 Task: Create an event for the social media marketing session.
Action: Mouse moved to (83, 248)
Screenshot: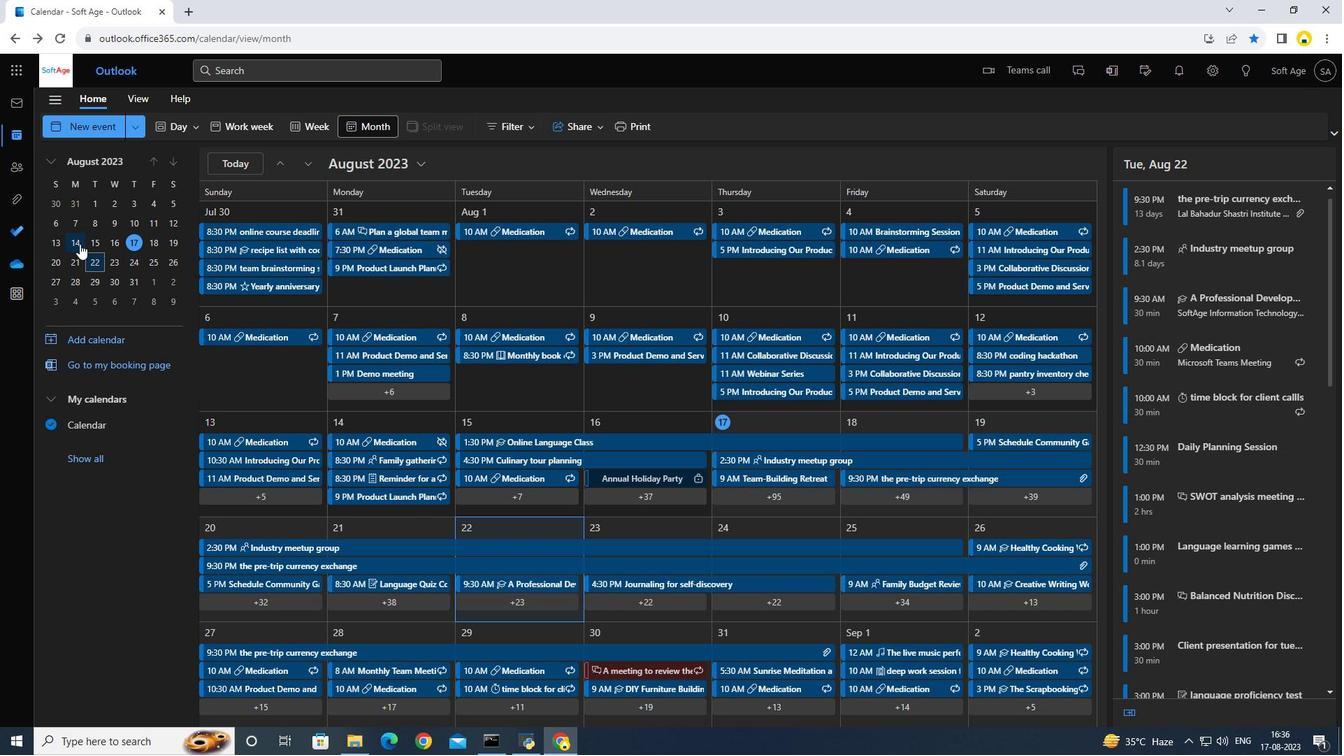 
Action: Mouse pressed left at (83, 248)
Screenshot: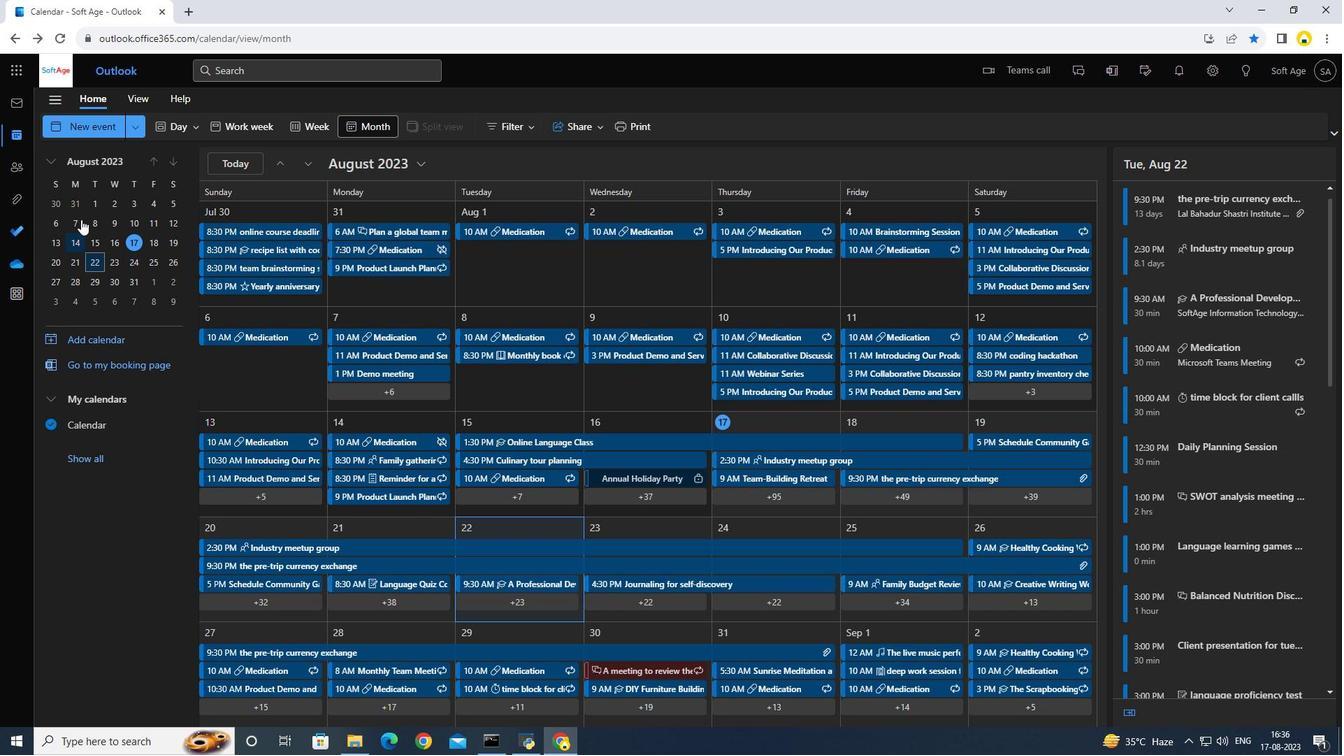 
Action: Mouse moved to (110, 134)
Screenshot: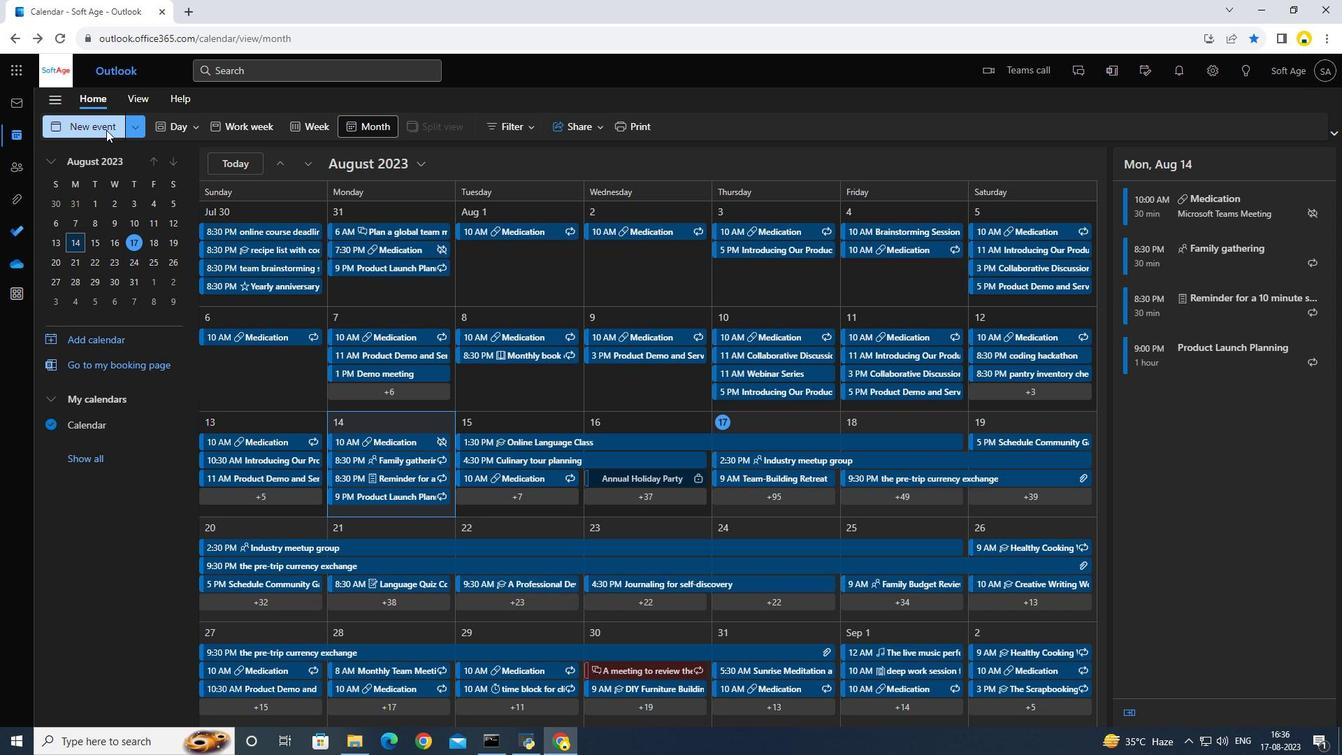 
Action: Mouse pressed left at (110, 134)
Screenshot: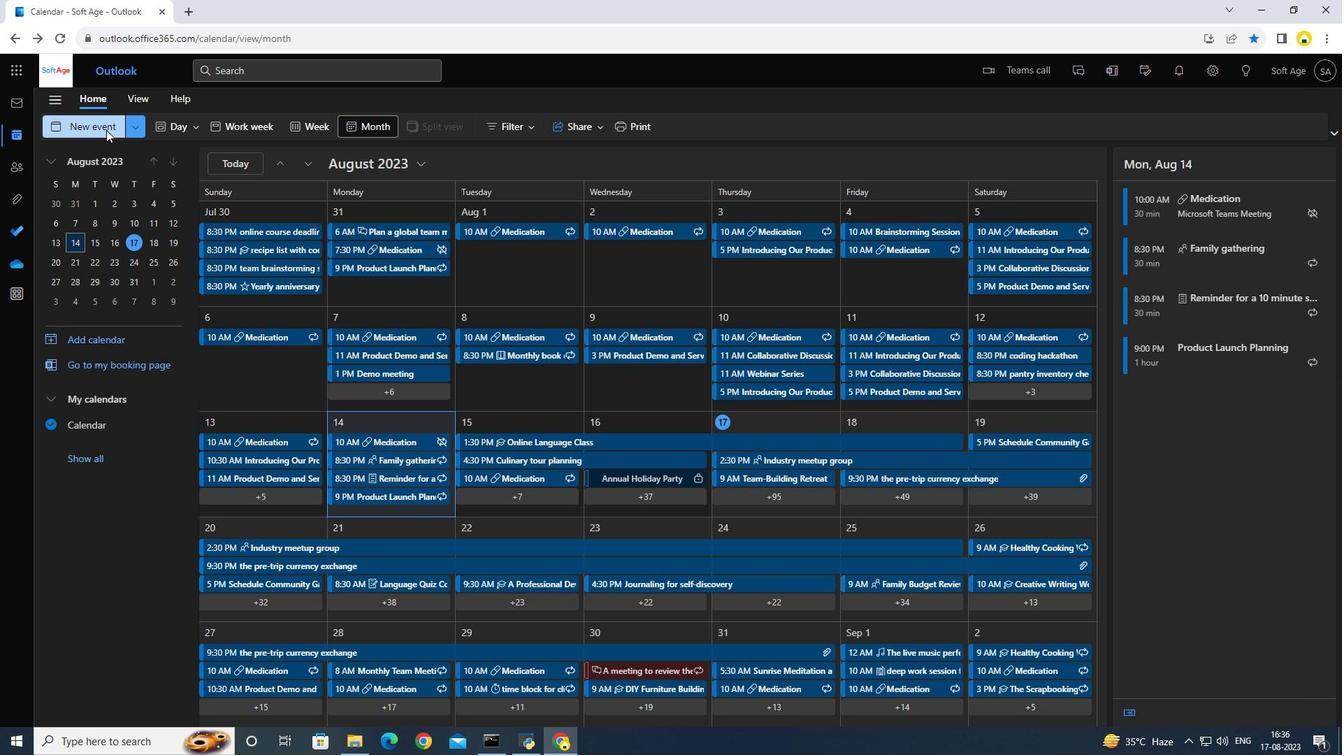 
Action: Mouse moved to (344, 224)
Screenshot: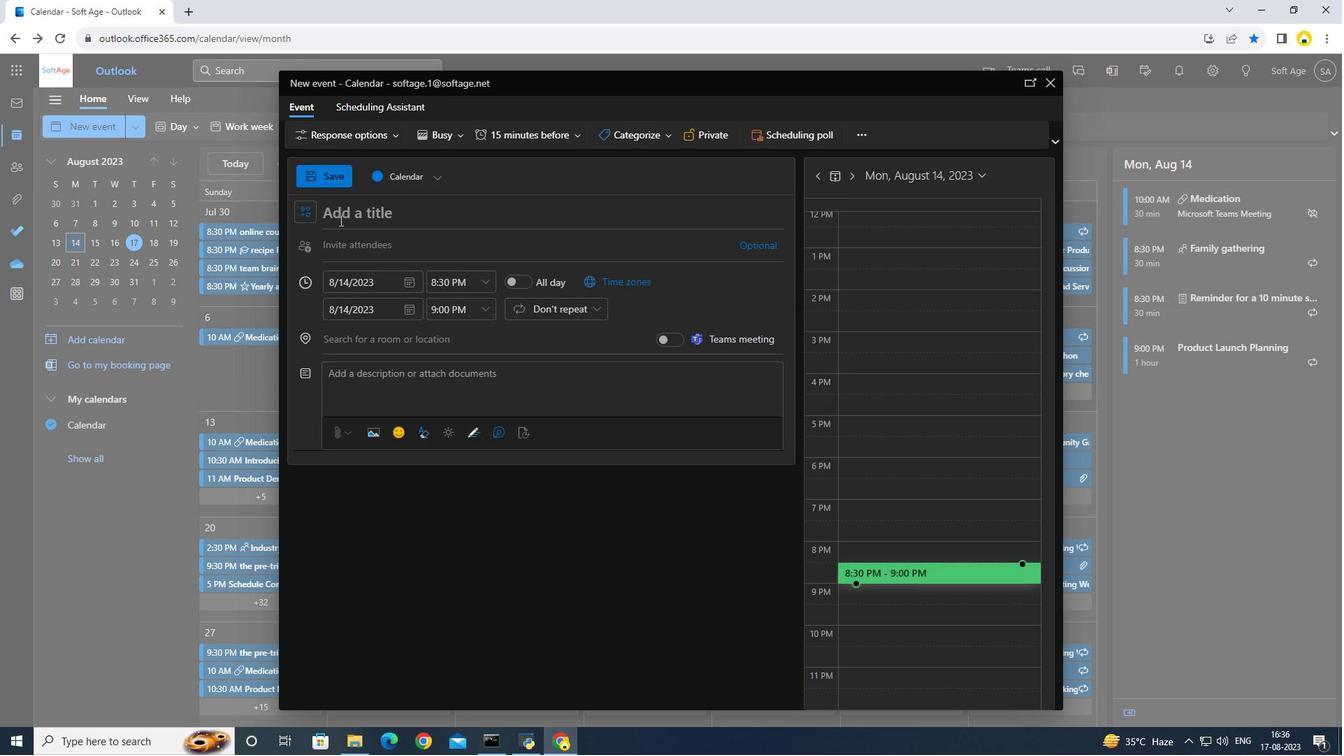 
Action: Key pressed <Key.caps_lock>S<Key.caps_lock>ocial<Key.space>media<Key.space>marketingh<Key.space><Key.backspace><Key.backspace><Key.space>ession
Screenshot: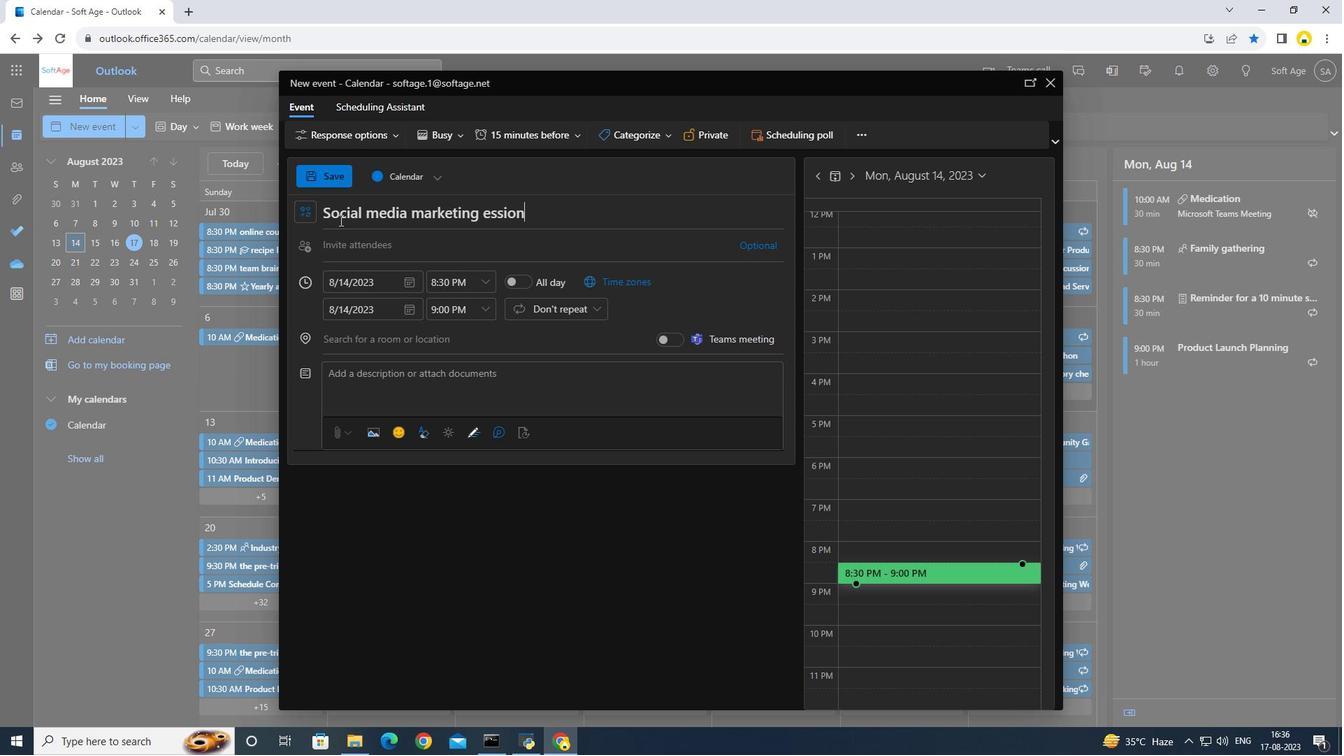 
Action: Mouse moved to (483, 224)
Screenshot: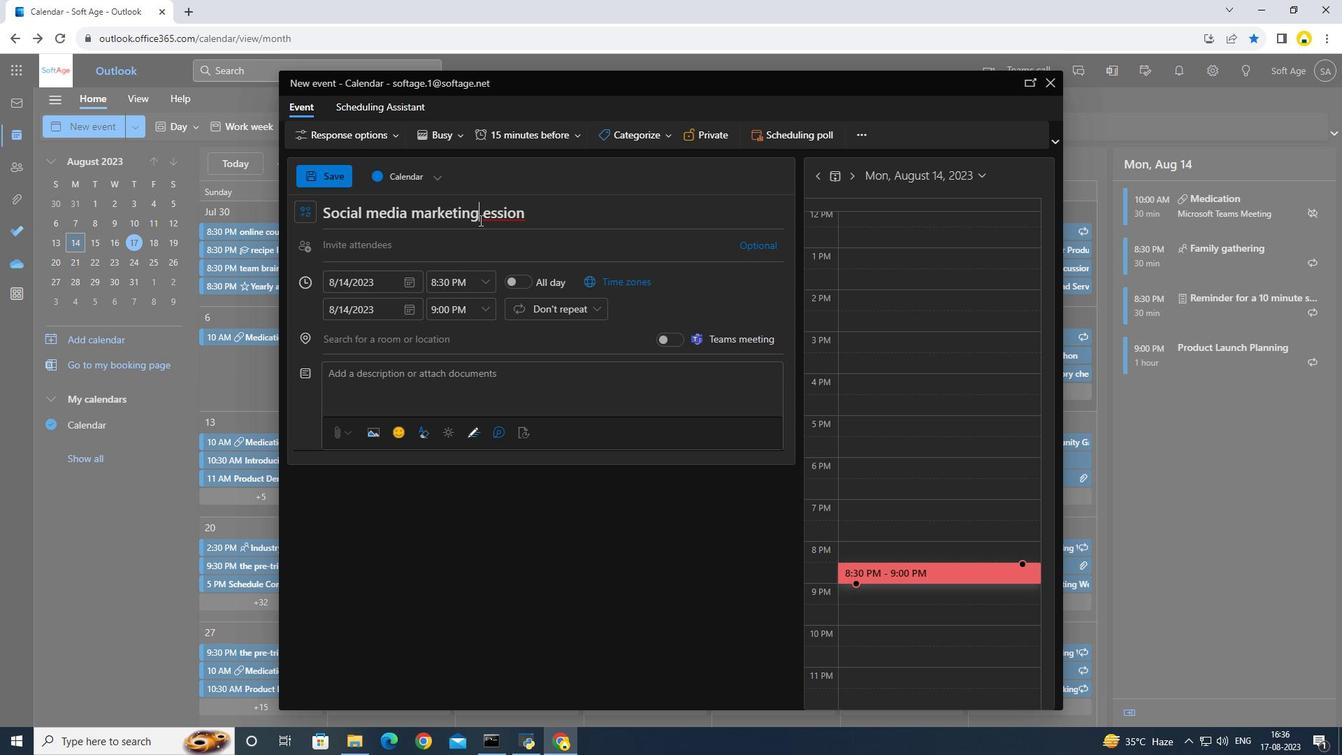 
Action: Mouse pressed left at (483, 224)
Screenshot: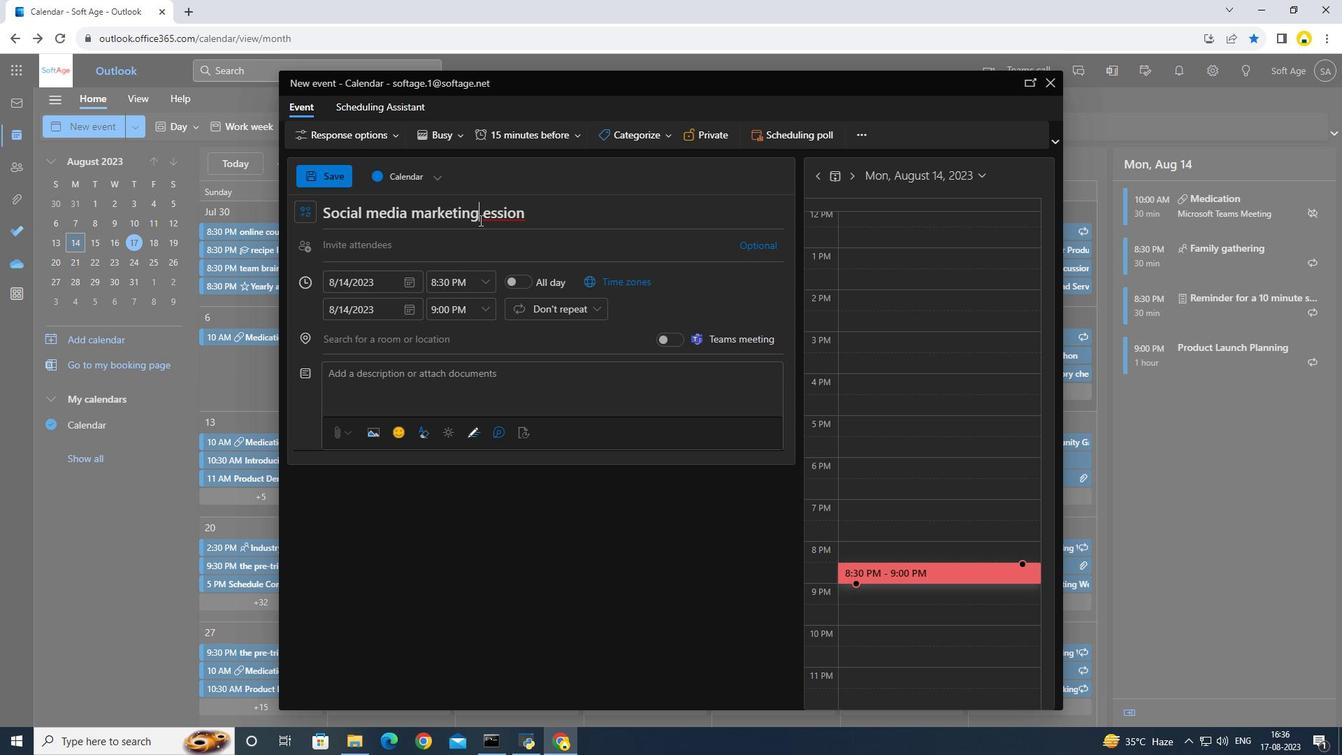 
Action: Mouse moved to (485, 224)
Screenshot: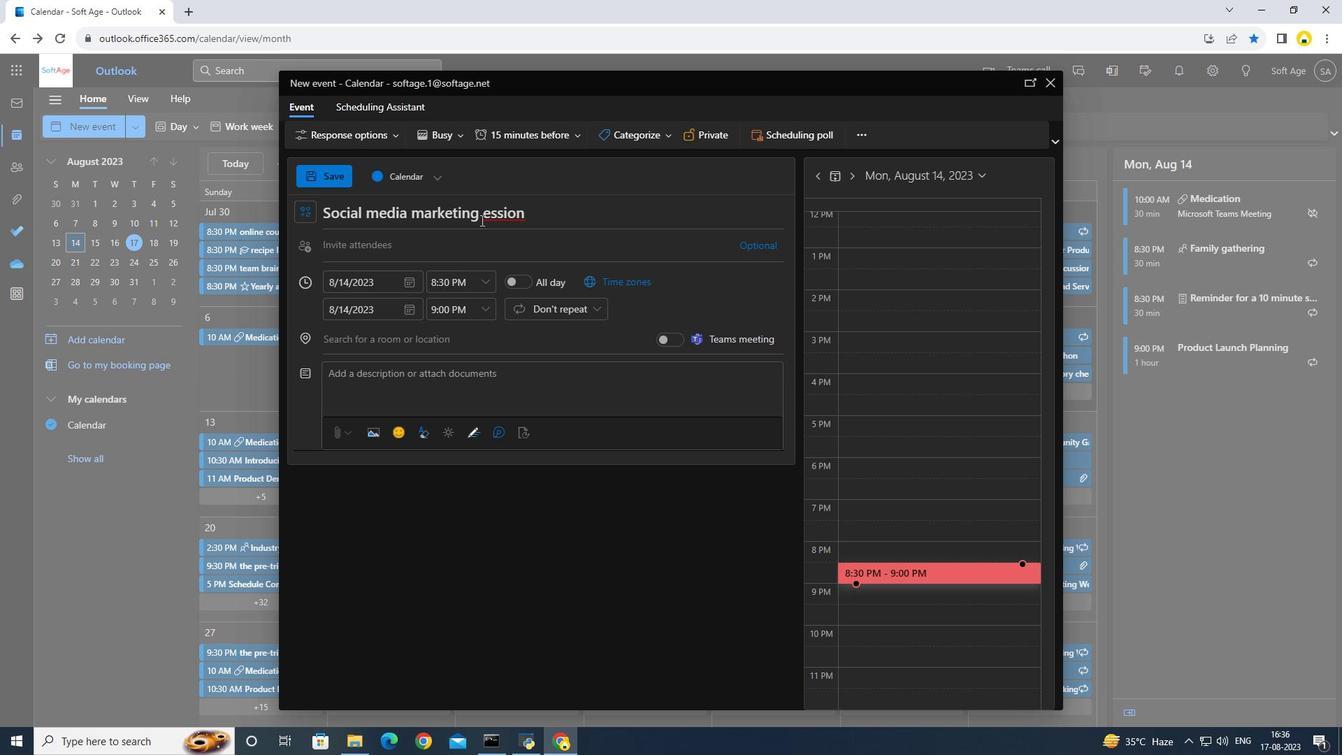 
Action: Mouse pressed left at (485, 224)
Screenshot: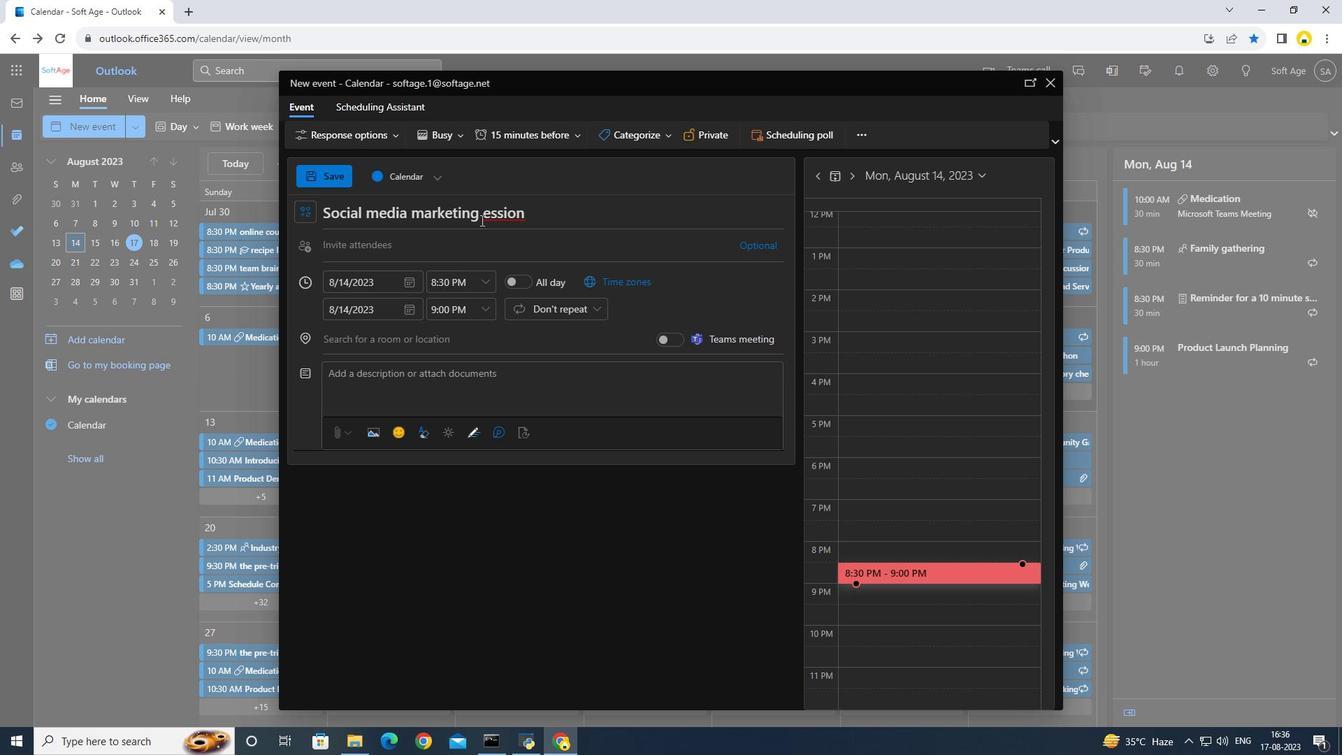 
Action: Mouse moved to (488, 224)
Screenshot: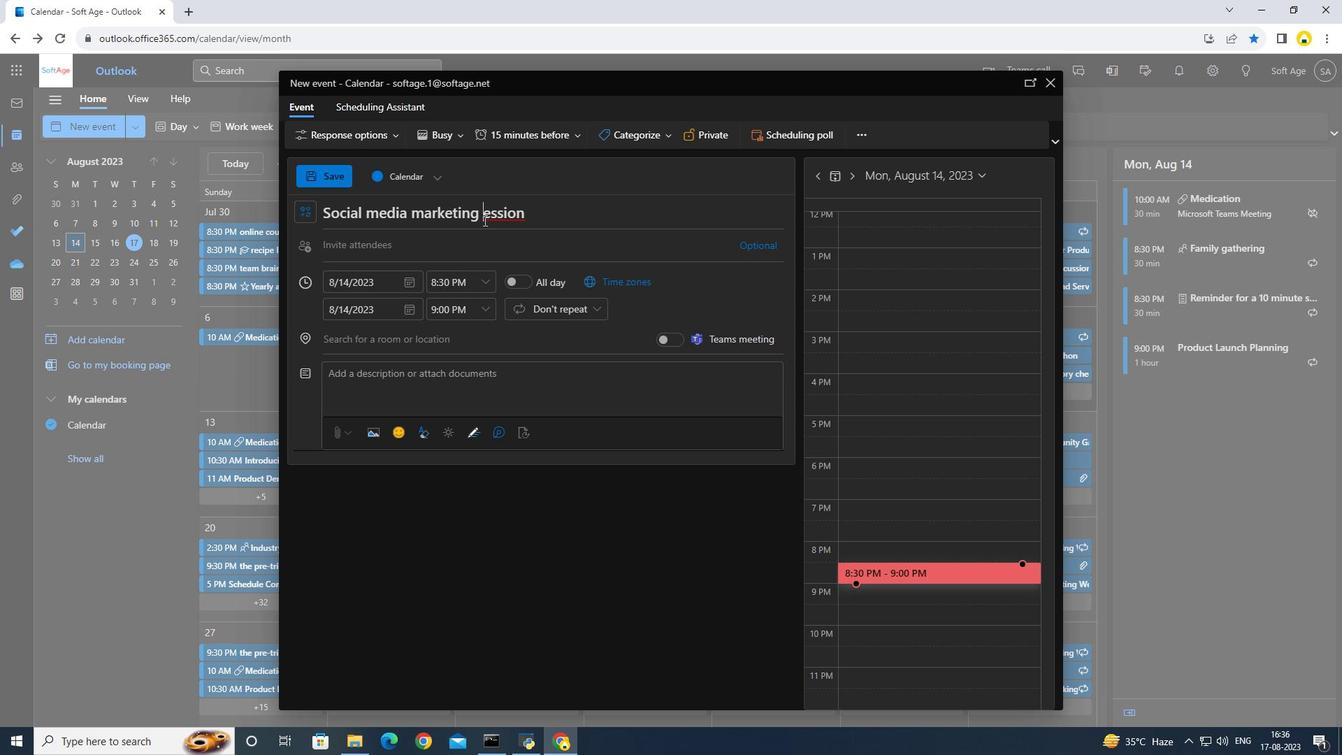 
Action: Mouse pressed left at (488, 224)
Screenshot: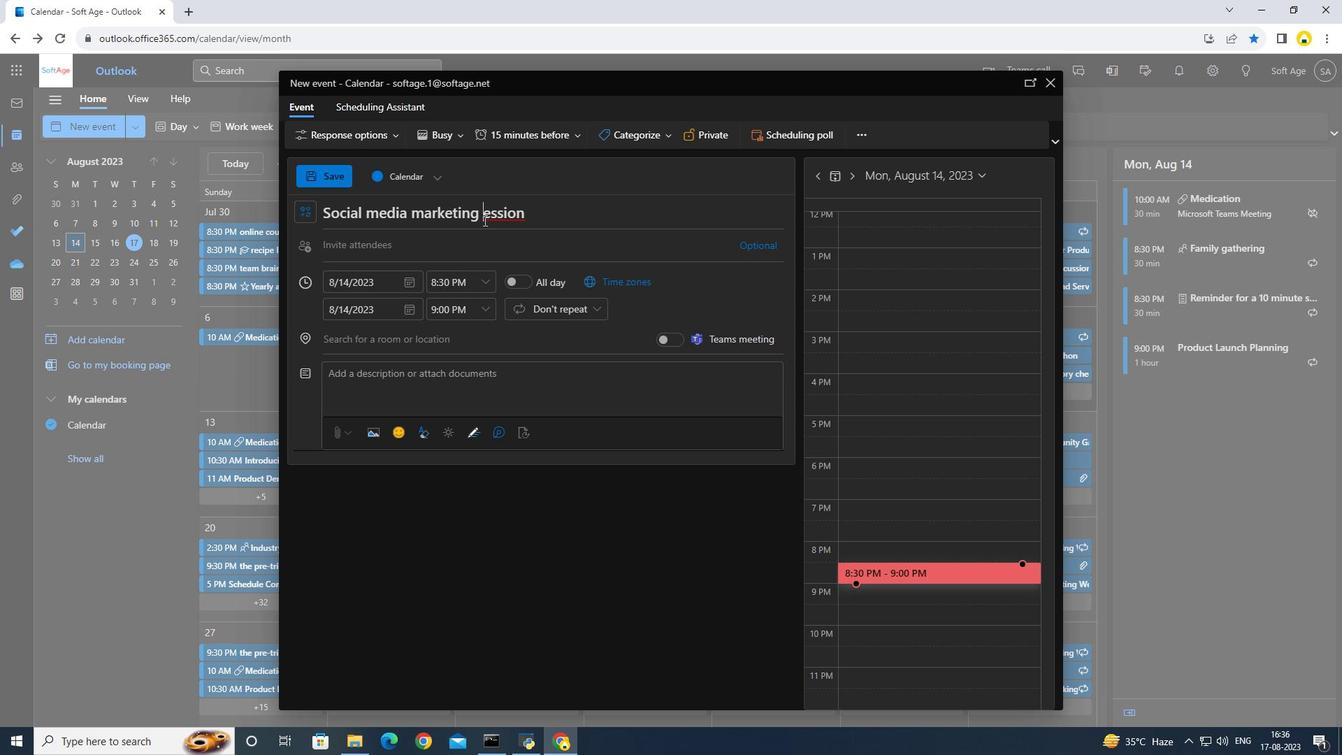 
Action: Mouse moved to (488, 223)
Screenshot: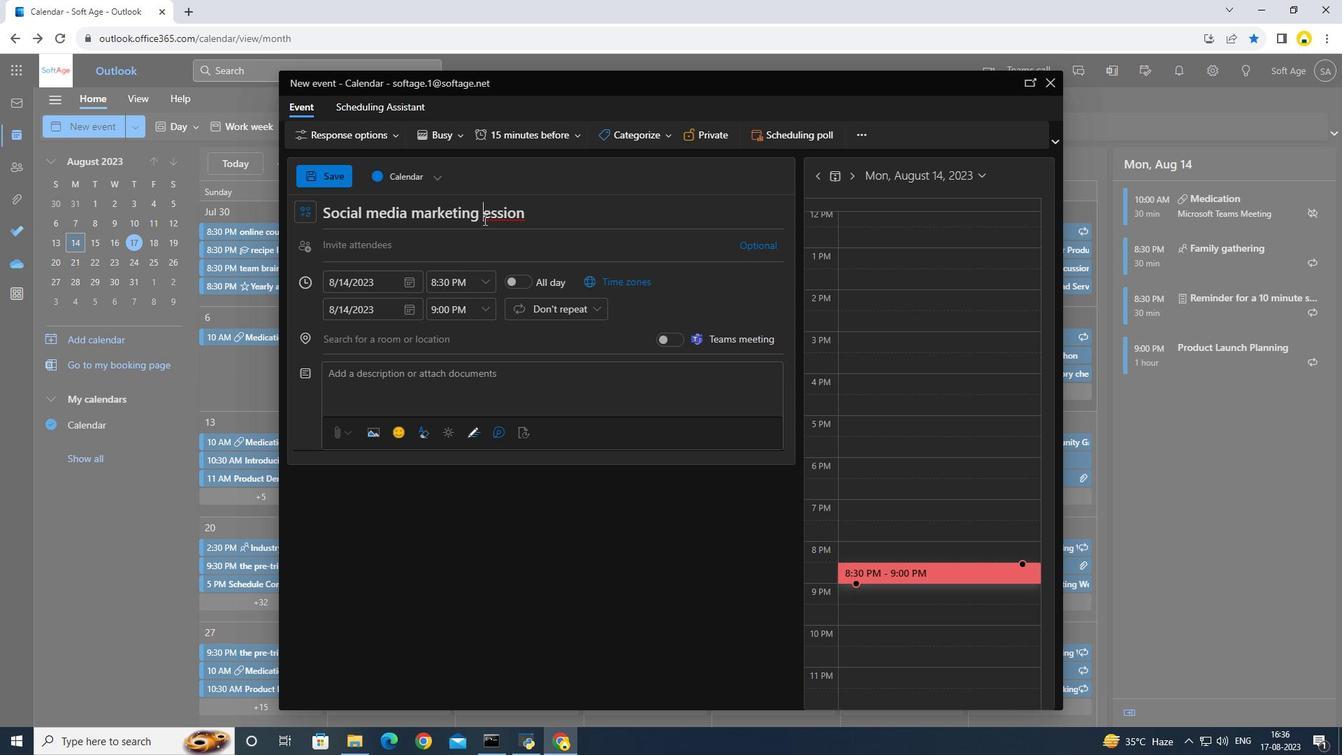 
Action: Key pressed s
Screenshot: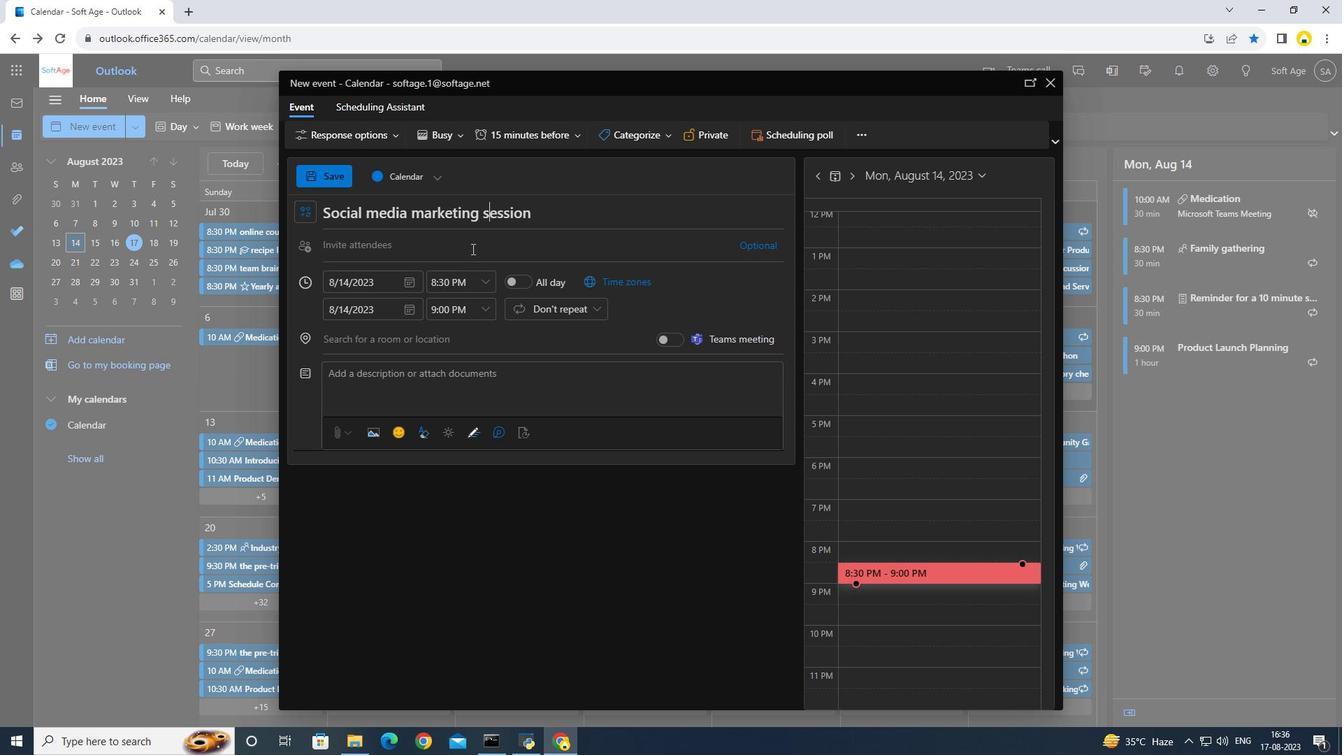 
Action: Mouse moved to (496, 291)
Screenshot: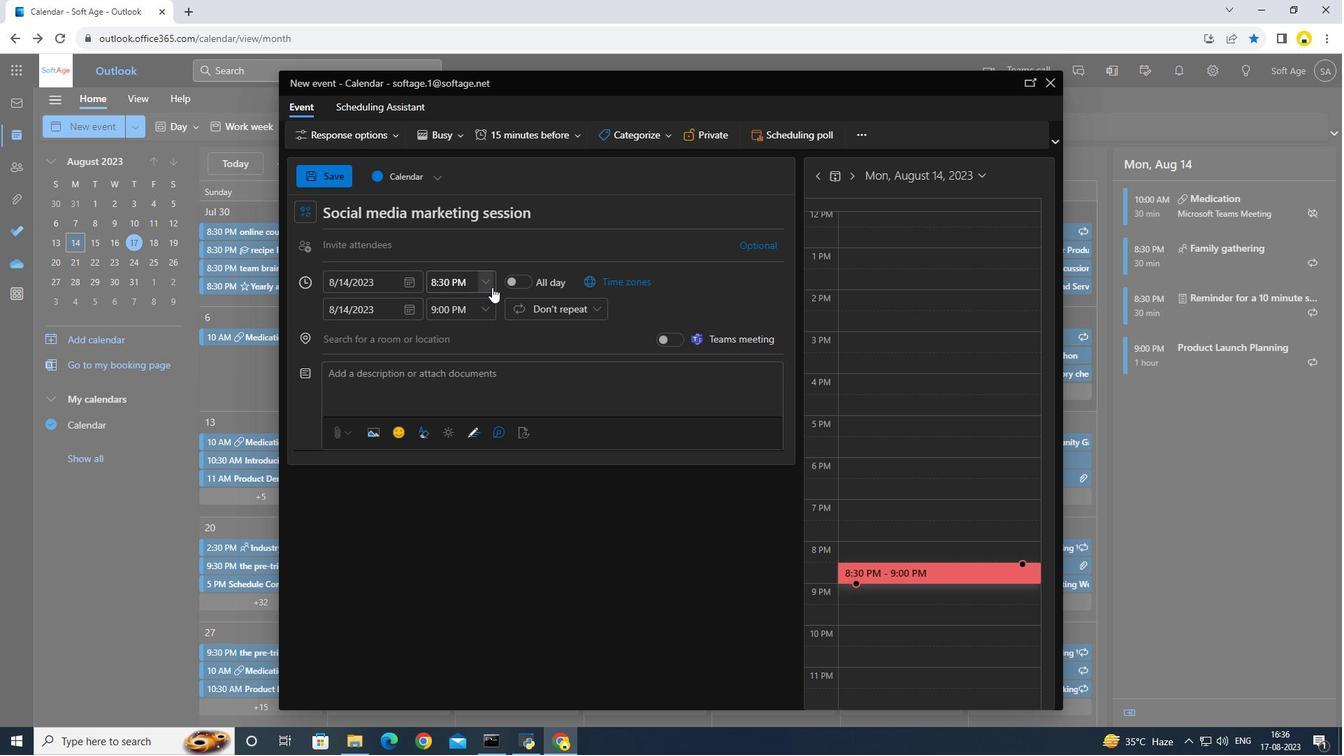 
Action: Mouse pressed left at (496, 291)
Screenshot: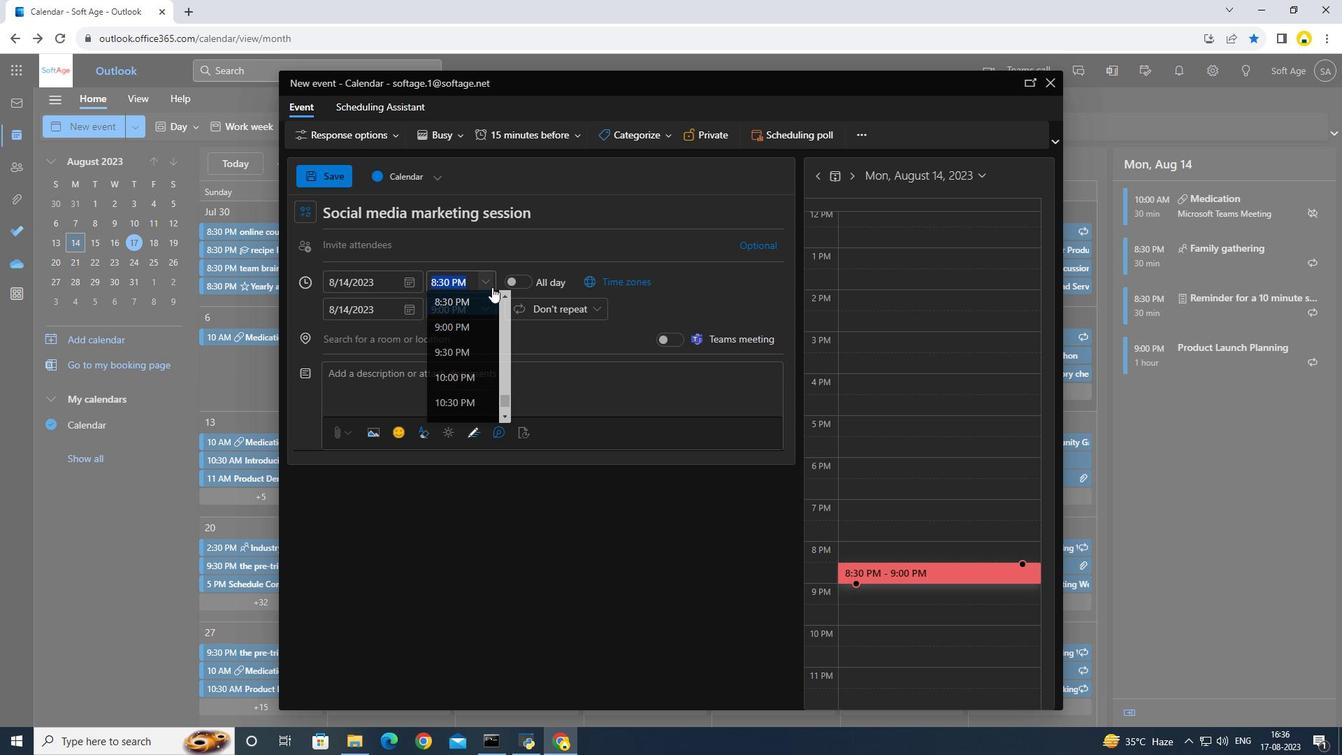 
Action: Mouse moved to (497, 348)
Screenshot: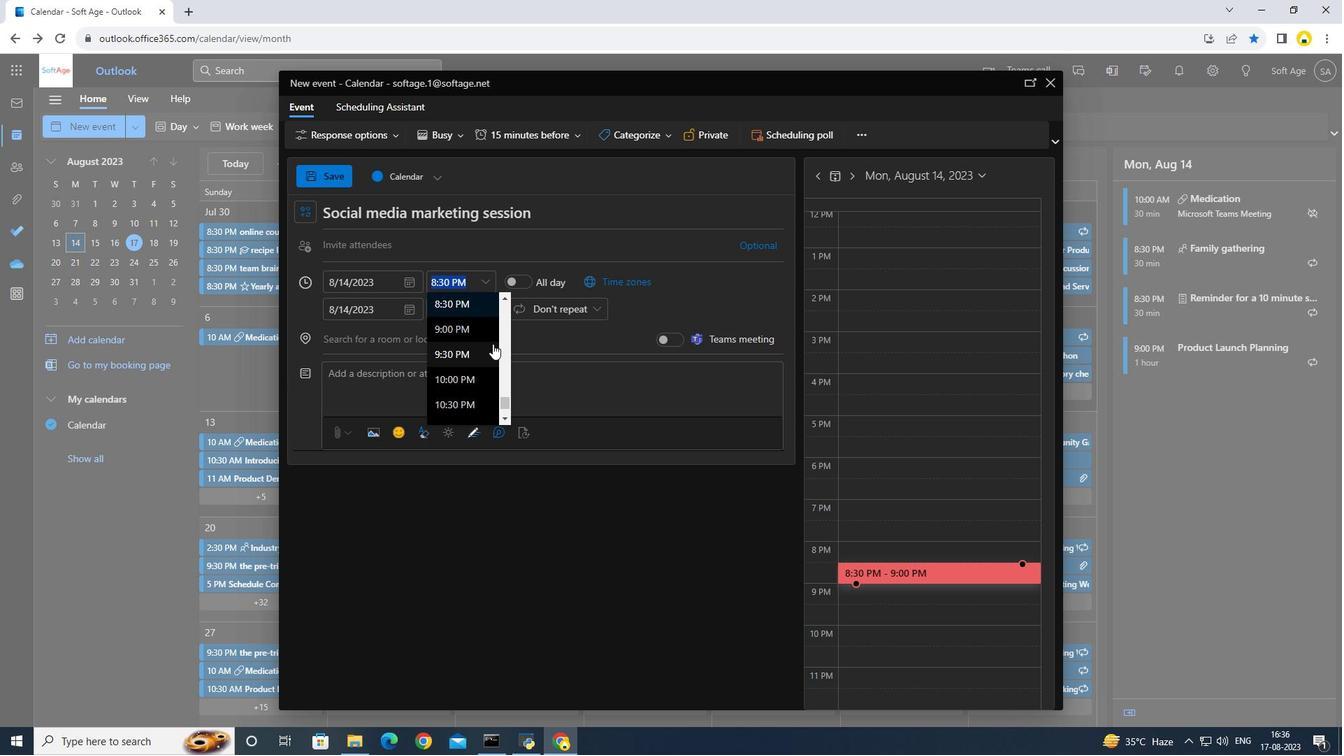 
Action: Mouse scrolled (497, 348) with delta (0, 0)
Screenshot: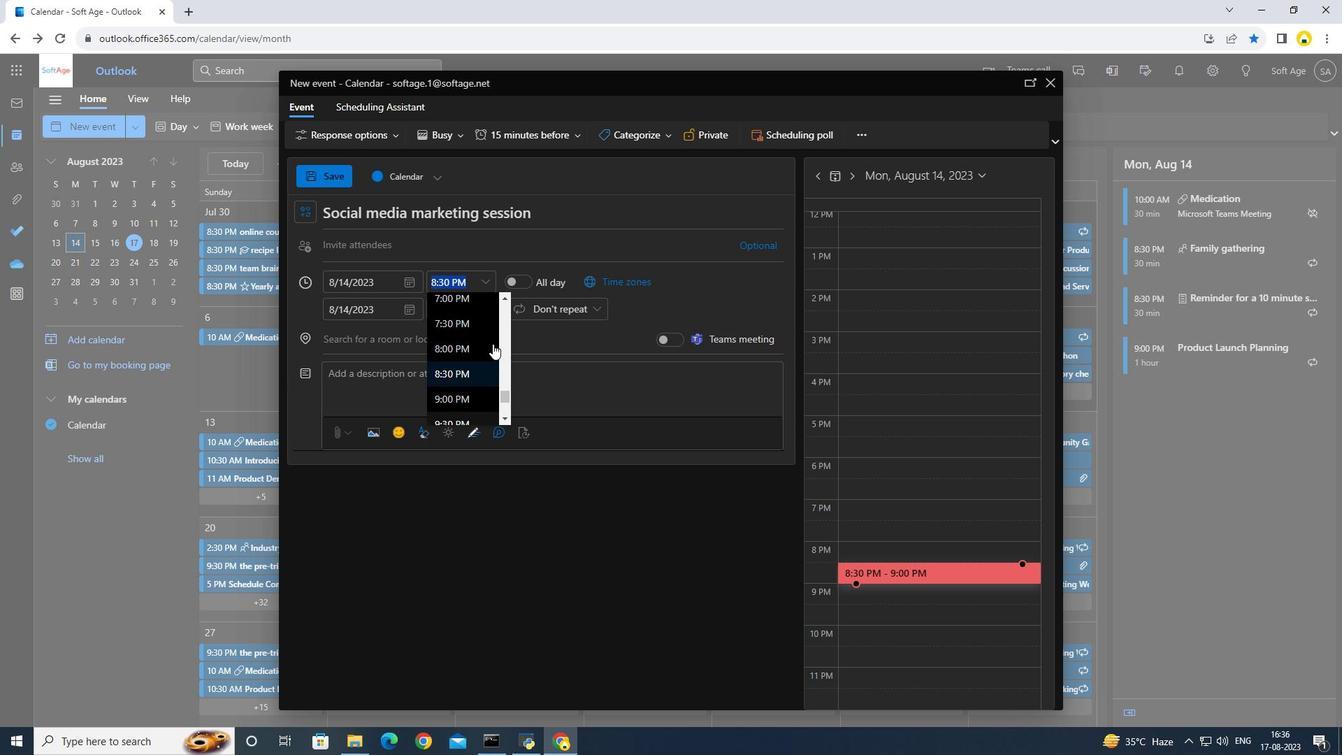 
Action: Mouse moved to (487, 339)
Screenshot: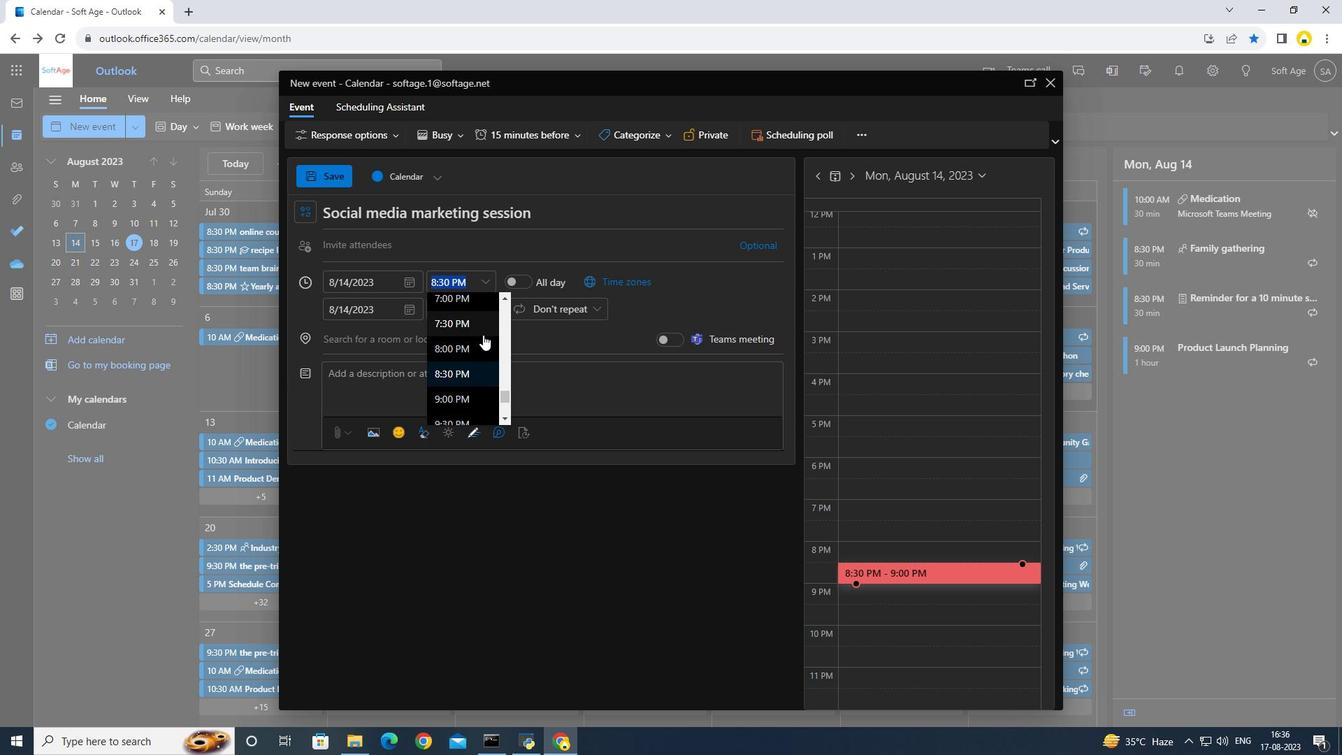 
Action: Mouse pressed left at (487, 339)
Screenshot: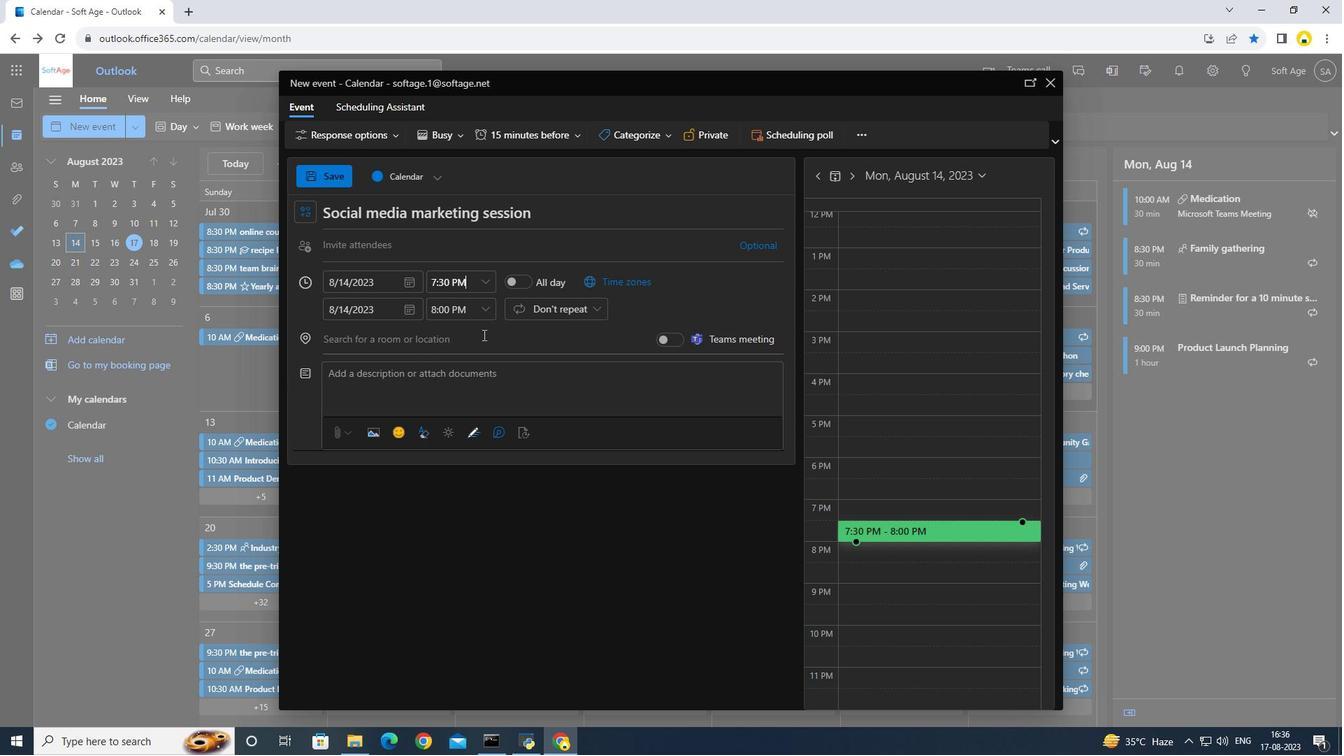 
Action: Mouse moved to (330, 188)
Screenshot: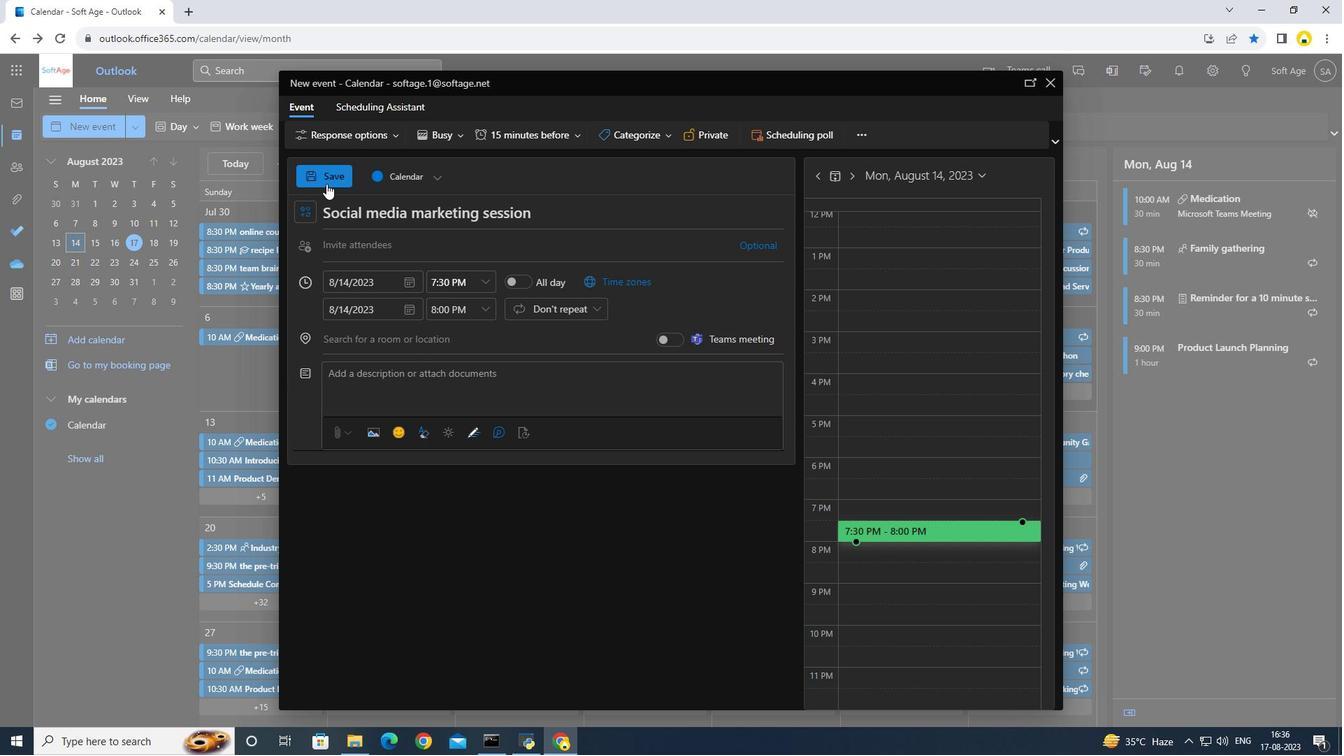 
Action: Mouse pressed left at (330, 188)
Screenshot: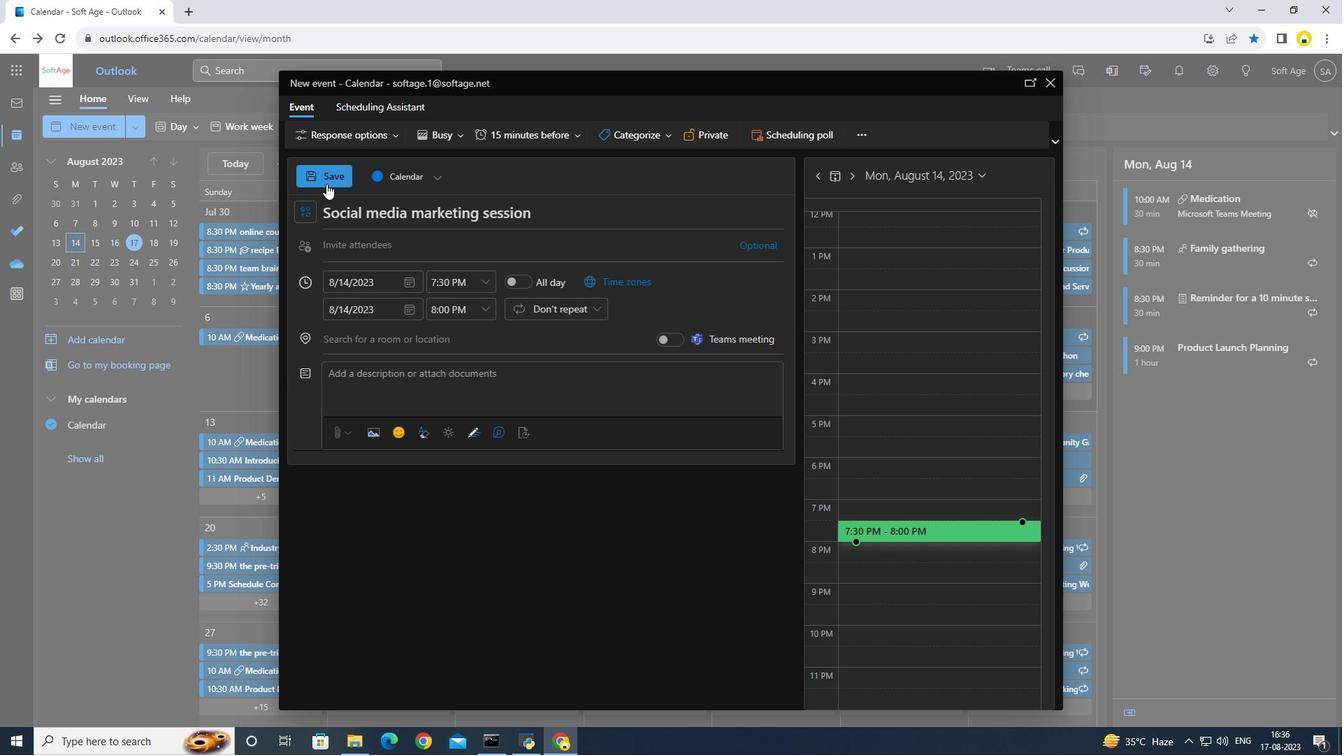 
Action: Mouse moved to (385, 258)
Screenshot: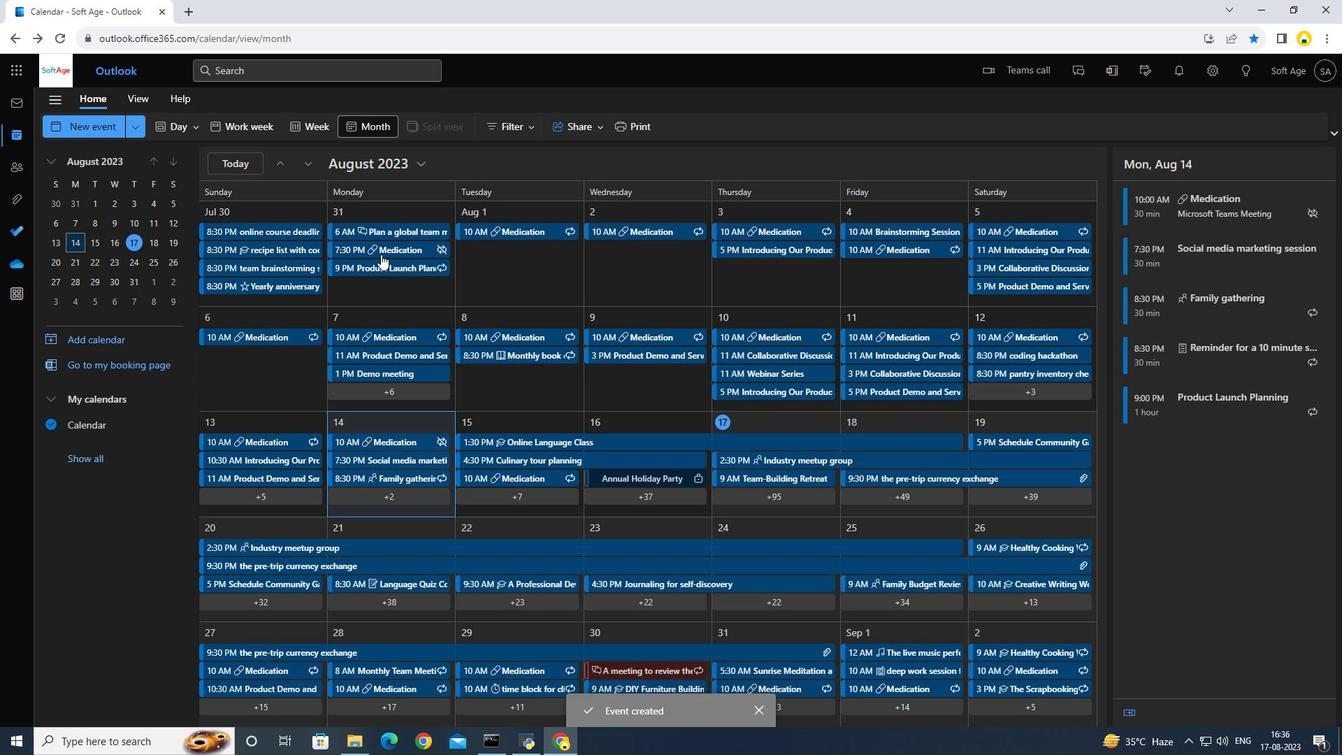 
